 Task: Add Odyssey Fat Free Greek Style Feta Cheese Chunk to the cart.
Action: Mouse pressed left at (21, 76)
Screenshot: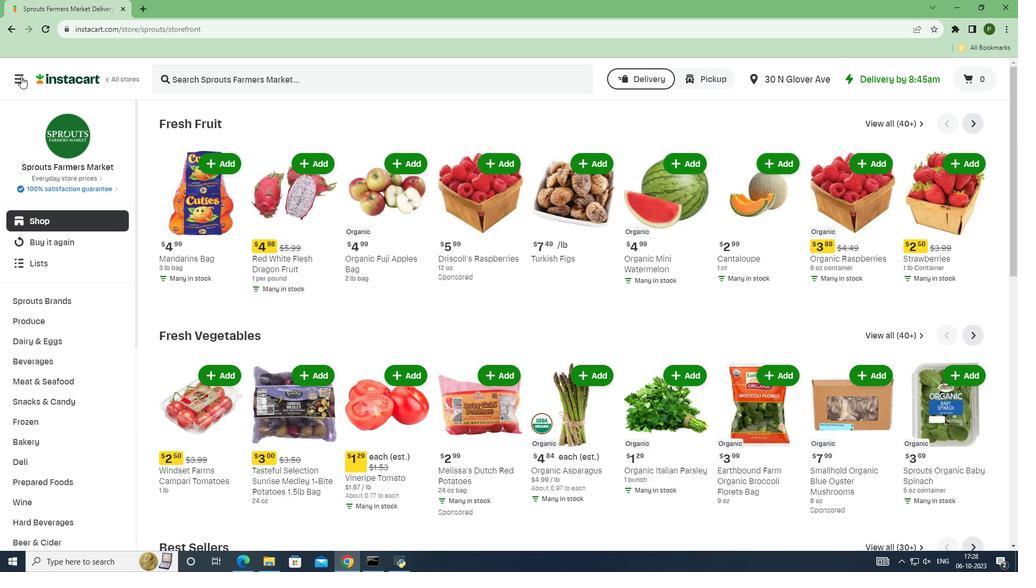 
Action: Mouse moved to (49, 285)
Screenshot: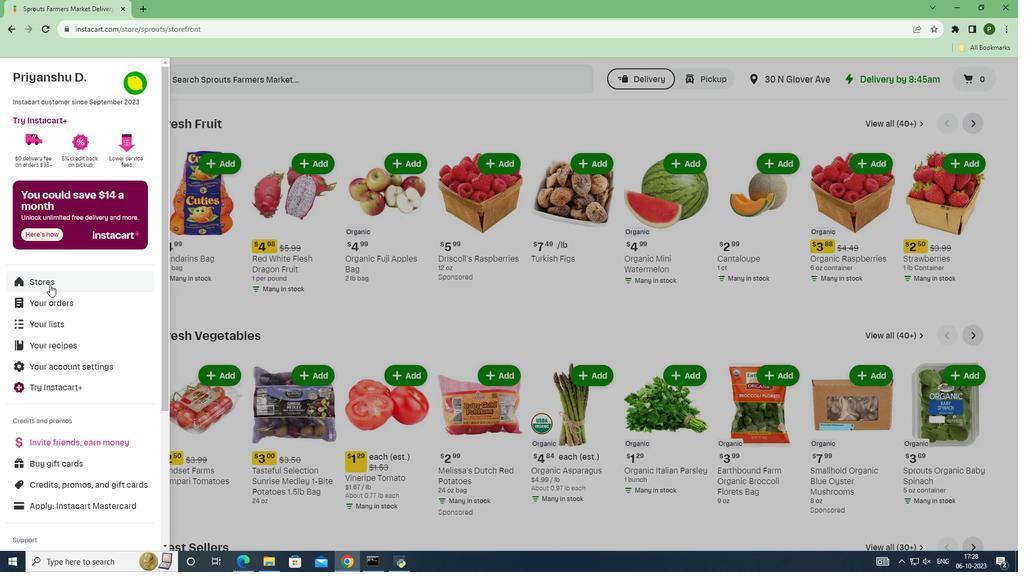 
Action: Mouse pressed left at (49, 285)
Screenshot: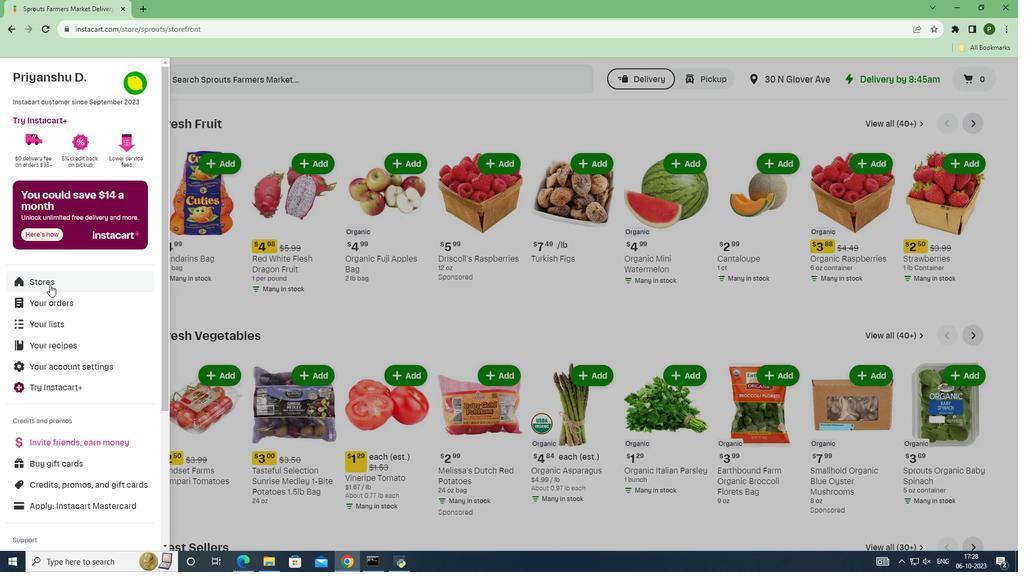 
Action: Mouse moved to (234, 117)
Screenshot: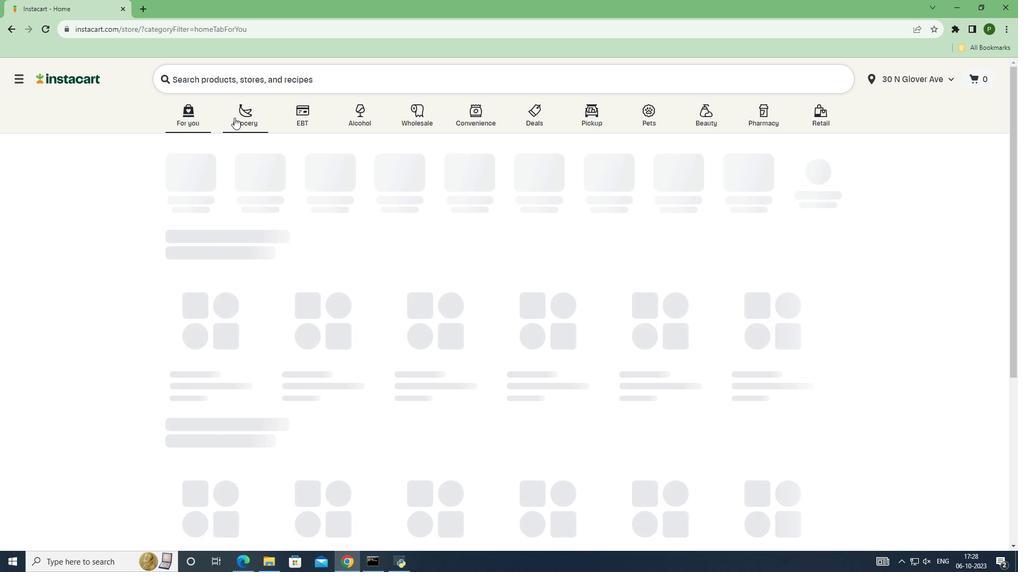 
Action: Mouse pressed left at (234, 117)
Screenshot: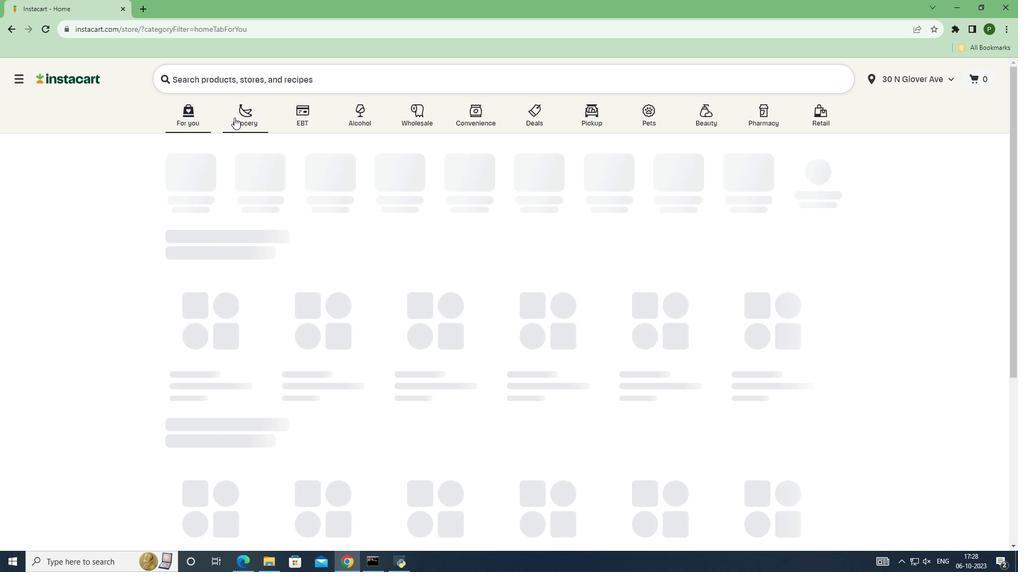 
Action: Mouse moved to (652, 243)
Screenshot: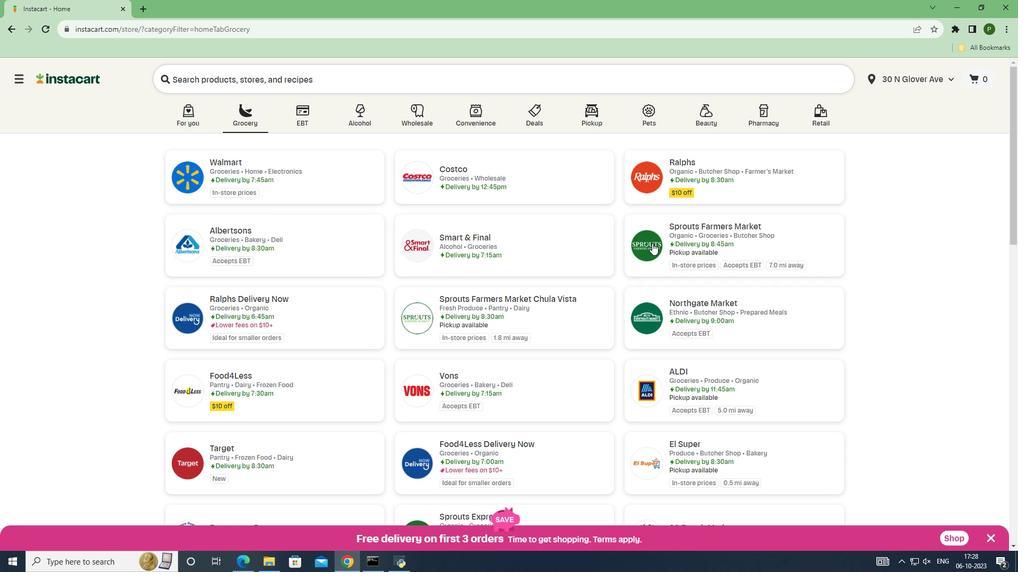 
Action: Mouse pressed left at (652, 243)
Screenshot: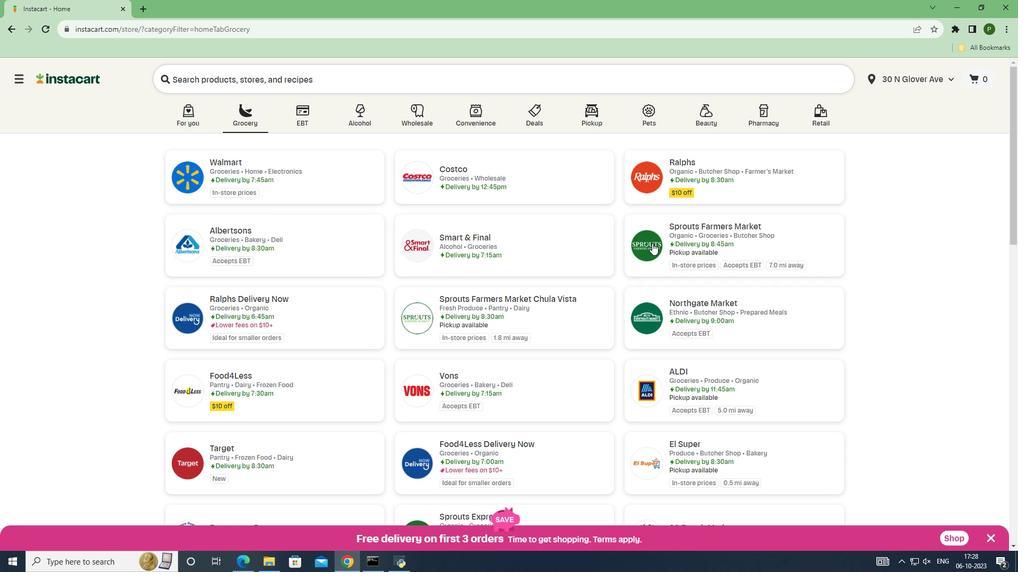 
Action: Mouse moved to (71, 341)
Screenshot: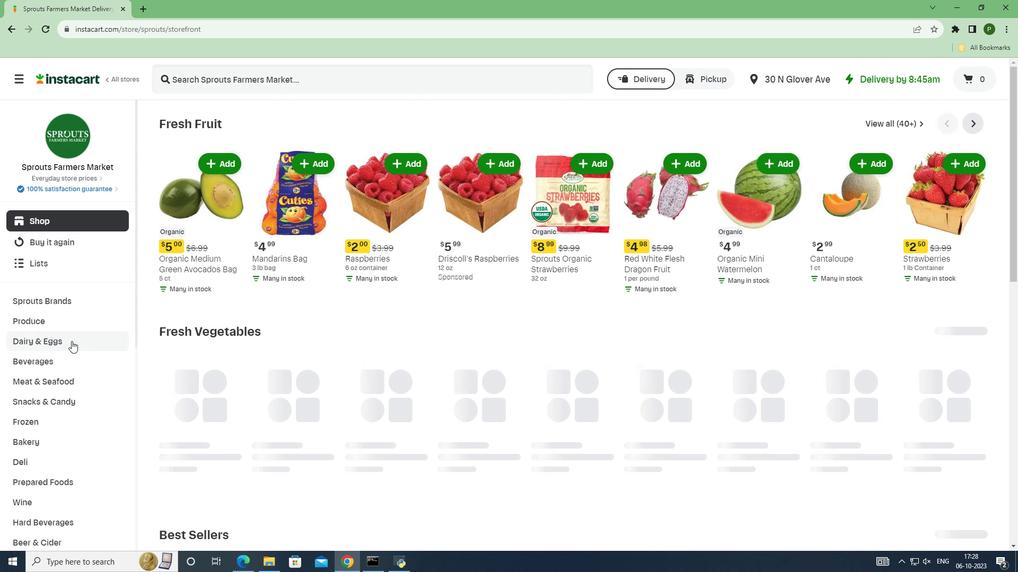 
Action: Mouse pressed left at (71, 341)
Screenshot: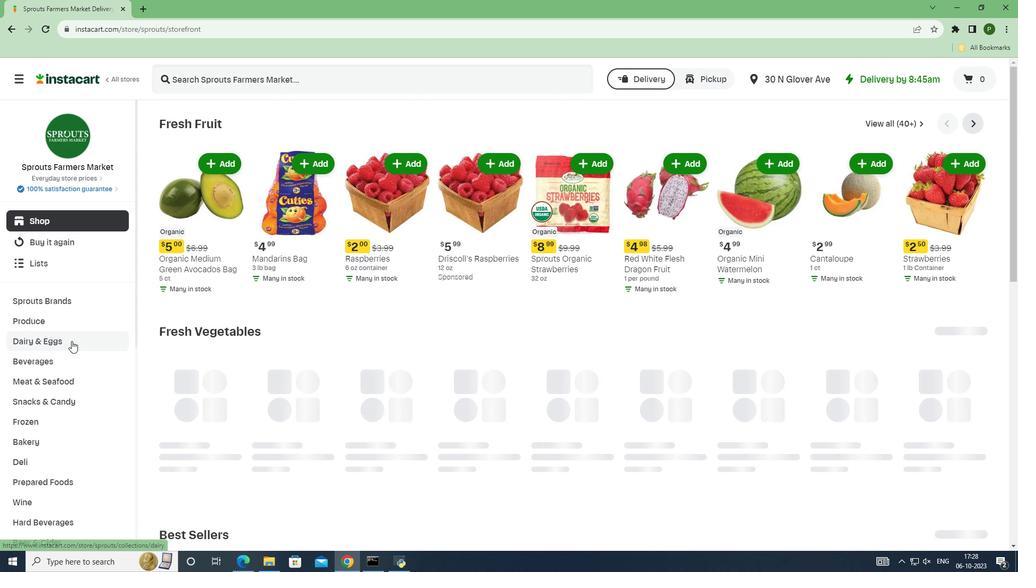 
Action: Mouse moved to (62, 377)
Screenshot: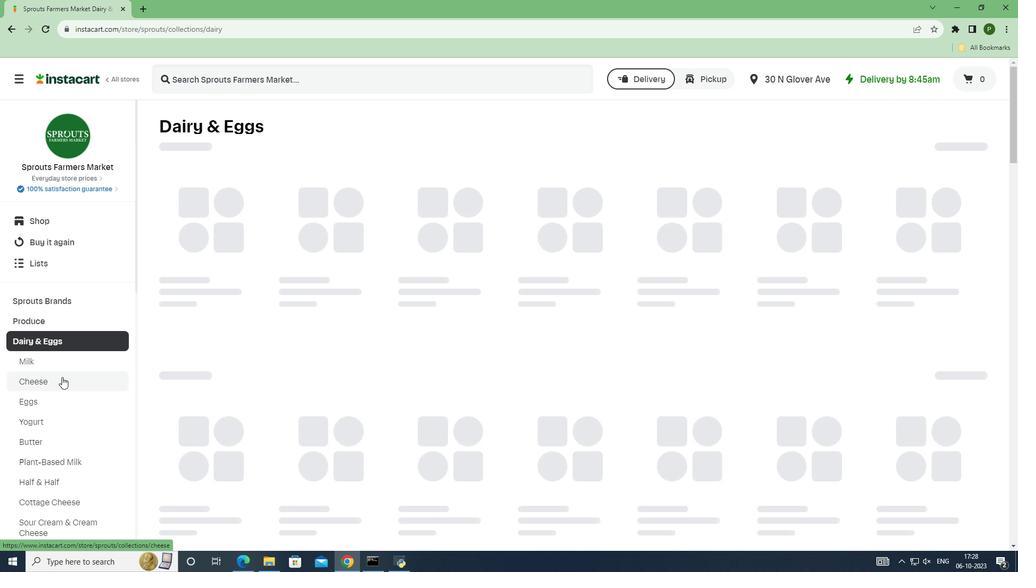 
Action: Mouse pressed left at (62, 377)
Screenshot: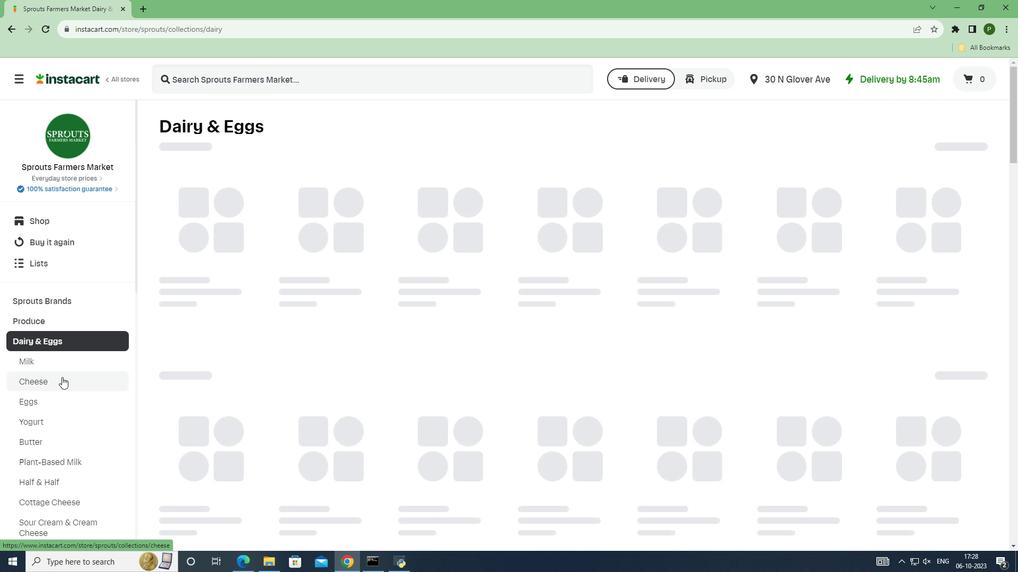 
Action: Mouse moved to (201, 81)
Screenshot: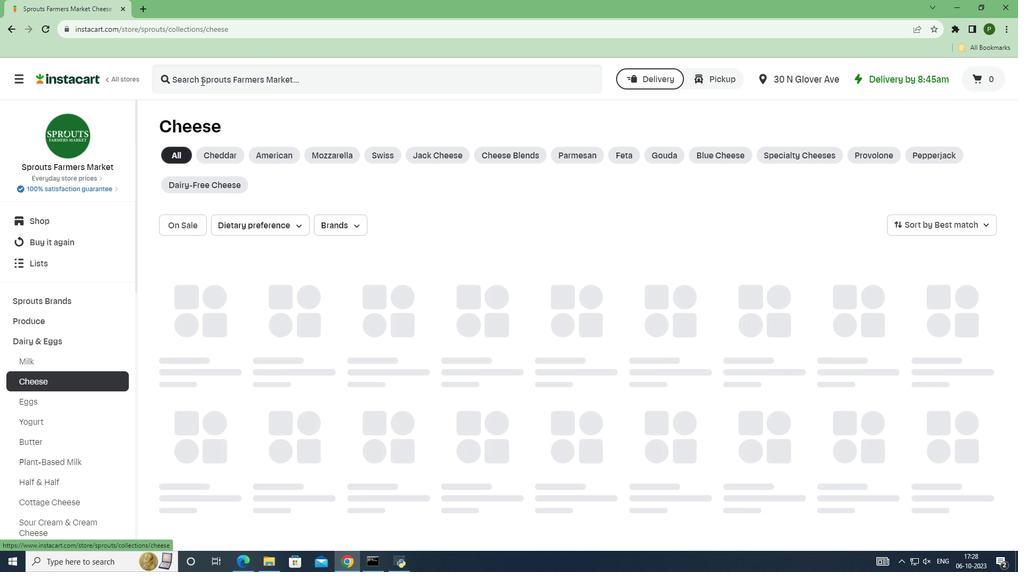 
Action: Mouse pressed left at (201, 81)
Screenshot: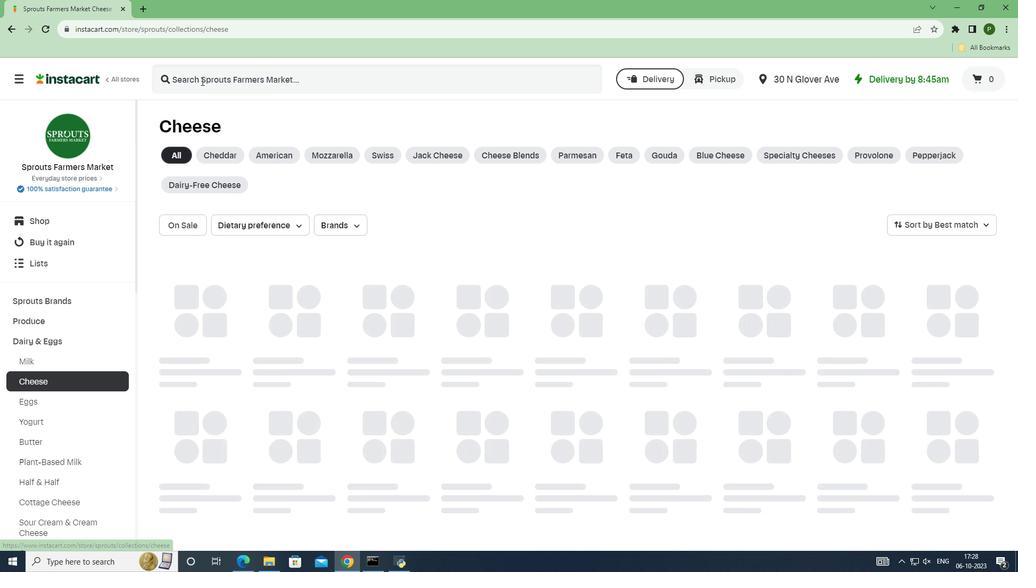 
Action: Key pressed <Key.caps_lock>O<Key.caps_lock>dyssey<Key.space><Key.caps_lock>F<Key.caps_lock>aa<Key.backspace>t<Key.space><Key.caps_lock>F<Key.caps_lock>ree<Key.space><Key.caps_lock>G<Key.caps_lock>reek<Key.space><Key.caps_lock>S<Key.caps_lock>tyle<Key.space><Key.caps_lock>F<Key.caps_lock>eta<Key.space><Key.caps_lock>C<Key.caps_lock>heese<Key.space><Key.caps_lock>C<Key.caps_lock>hunk<Key.space><Key.enter>
Screenshot: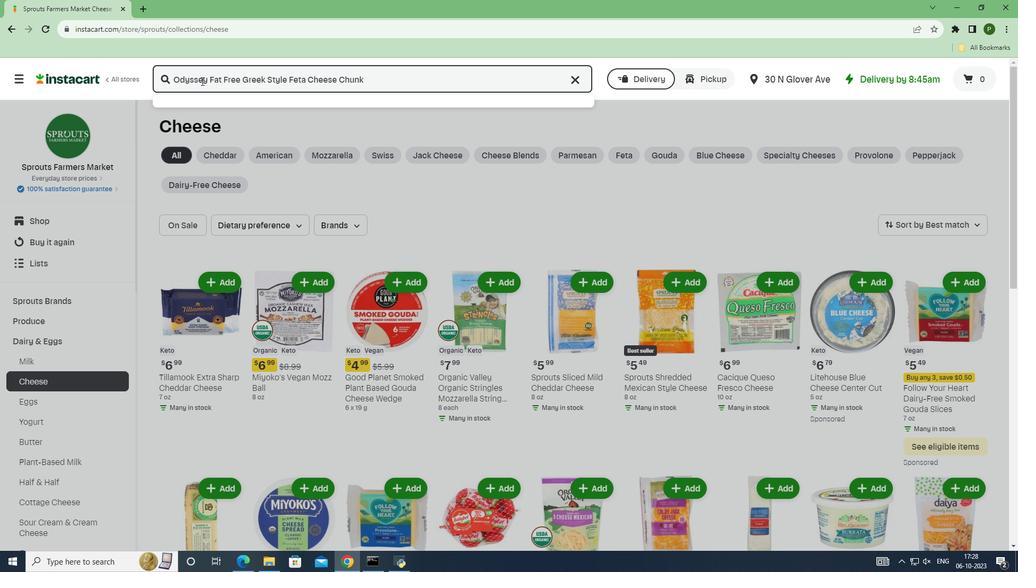 
Action: Mouse moved to (290, 188)
Screenshot: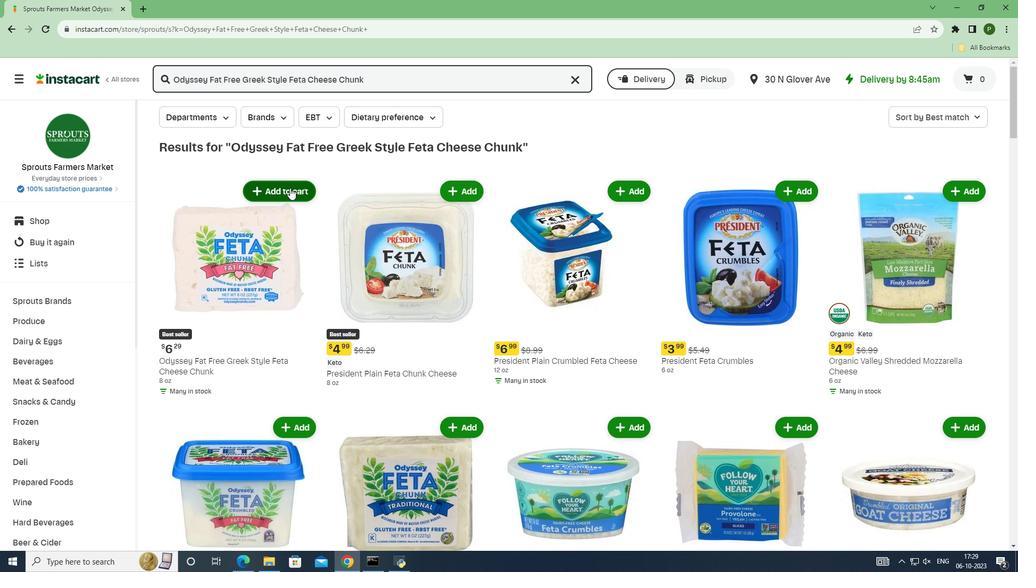 
Action: Mouse pressed left at (290, 188)
Screenshot: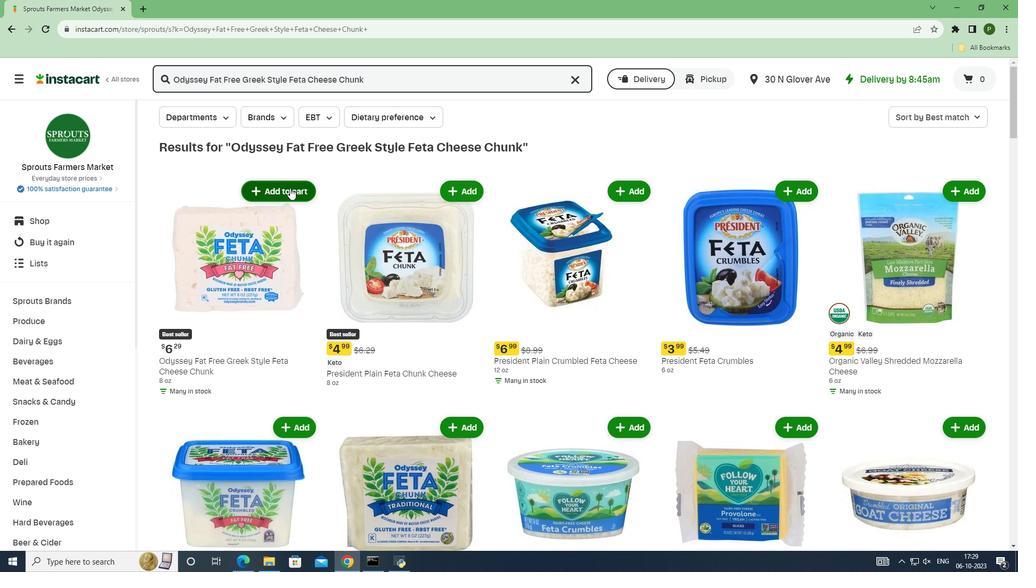 
Action: Mouse moved to (326, 190)
Screenshot: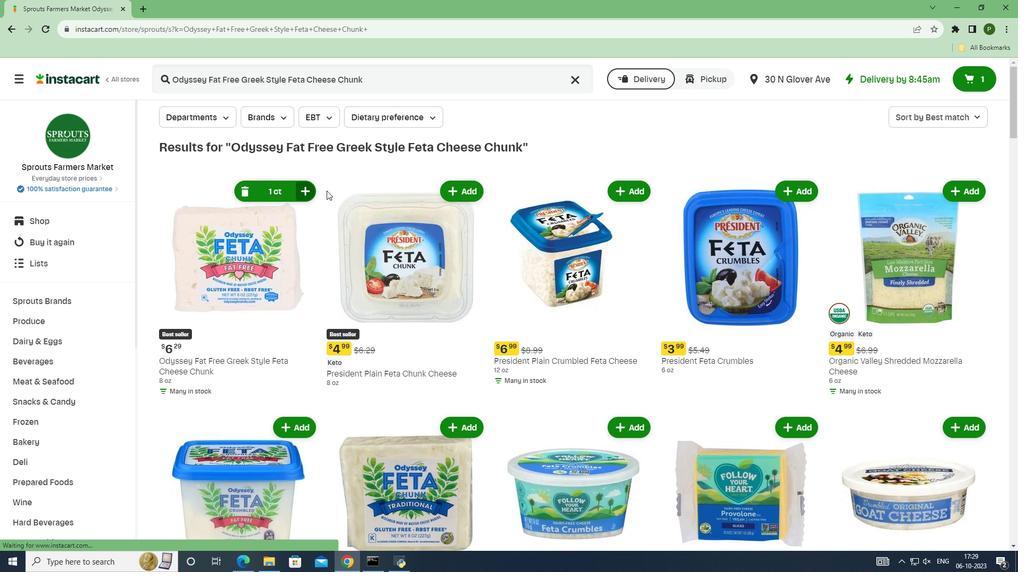 
